 Task: Show staged changes.
Action: Mouse moved to (123, 103)
Screenshot: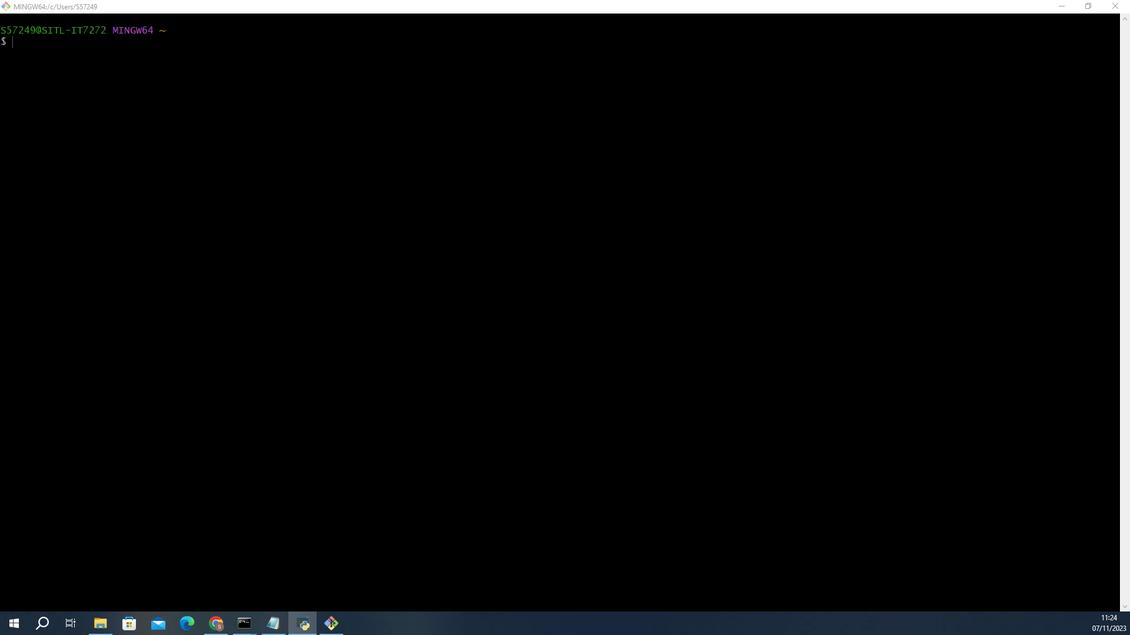 
Action: Mouse pressed left at (123, 103)
Screenshot: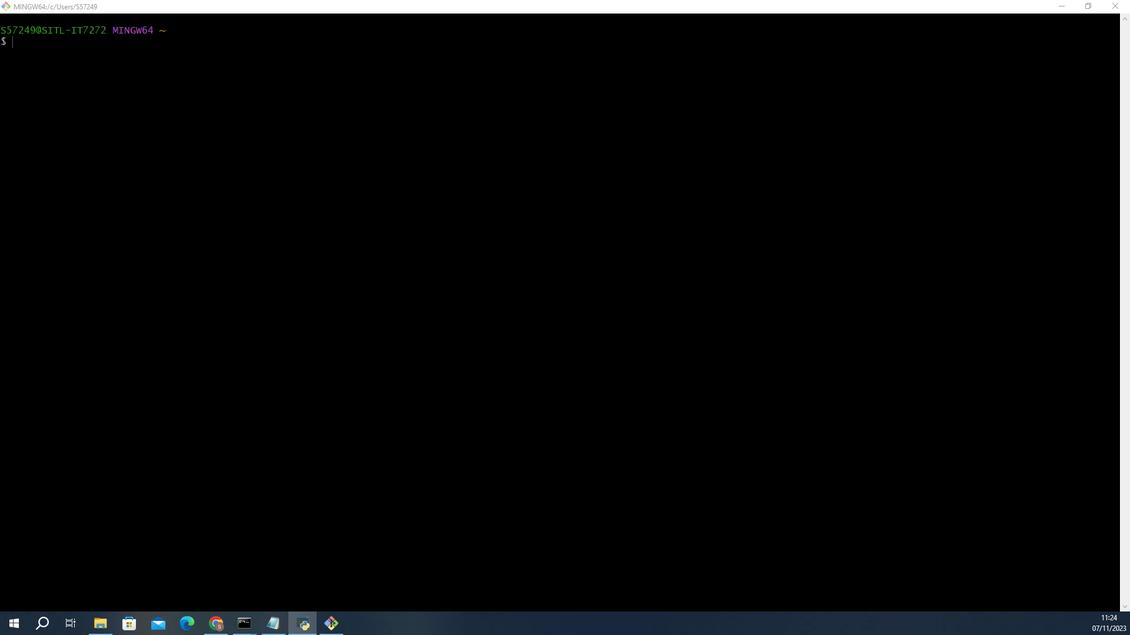 
Action: Mouse moved to (126, 76)
Screenshot: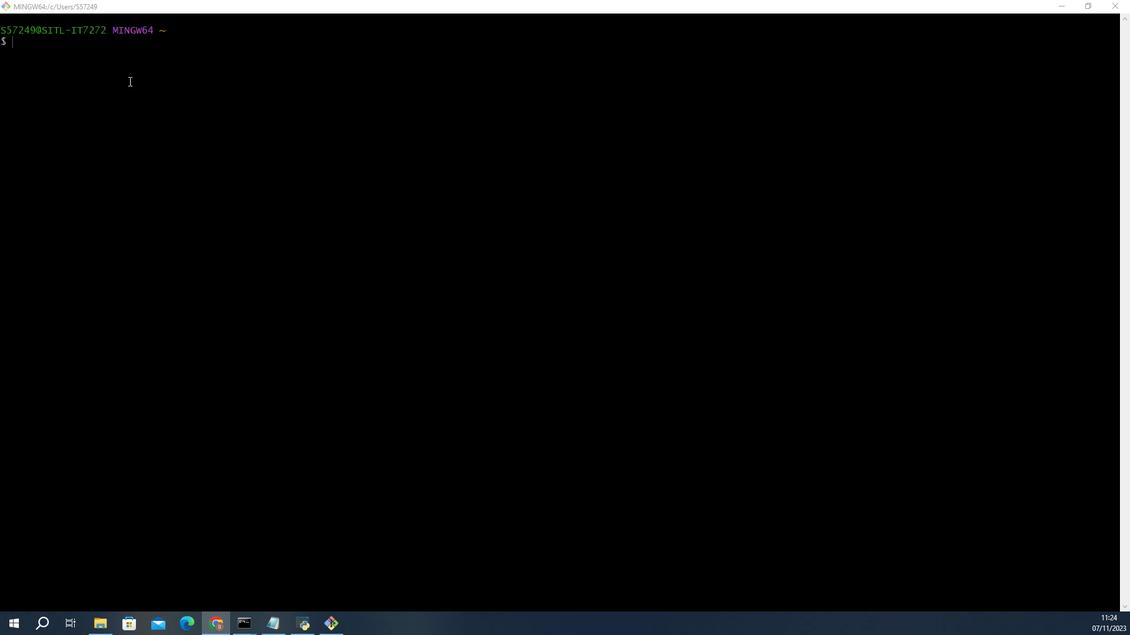 
Action: Mouse pressed left at (126, 76)
Screenshot: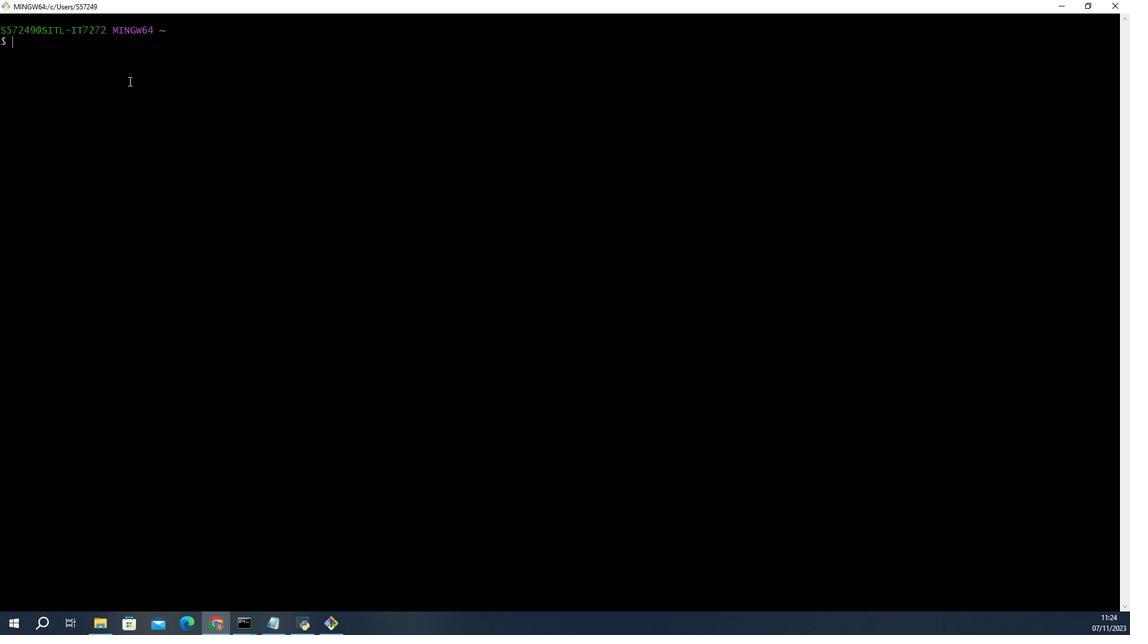
Action: Key pressed ls<Key.enter>cd<Key.space><Key.shift><Key.shift><Key.shift><Key.shift><Key.shift>Git<Key.enter>cd<Key.backspace><Key.backspace>ls<Key.enter>cd<Key.space>test<Key.shift>Repo<Key.enter>git<Key.space>status<Key.enter>git<Key.space>diff<Key.space>--staged<Key.enter>git<Key.backspace><Key.backspace><Key.backspace>vim<Key.space>fi<Key.backspace><Key.backspace><Key.backspace><Key.backspace><Key.backspace><Key.backspace>ls<Key.enter>vim<Key.space>file2.txt<Key.enter>i<Key.right><Key.right><Key.right><Key.right><Key.right><Key.right><Key.right><Key.right><Key.right><Key.right><Key.right><Key.right><Key.right><Key.right><Key.right><Key.right><Key.right><Key.right><Key.left><Key.down><Key.shift><Key.shift><Key.shift><Key.shift><Key.shift><Key.shift><Key.shift><Key.shift><Key.shift><Key.shift><Key.shift><Key.shift><Key.shift><Key.shift><Key.shift><Key.shift><Key.shift><Key.shift><Key.shift><Key.shift>New<Key.space><Key.shift><Key.shift><Key.shift>Line<Key.space><Key.shift>Inserted.<Key.esc><Key.shift_r>:wq<Key.enter>git<Key.space>status<Key.enter>git<Key.space>diff<Key.space>--staged<Key.enter>git<Key.space>add<Key.space>file2.txt<Key.enter>git<Key.space>status<Key.enter>git<Key.space>diff<Key.space>--staged<Key.enter>
Screenshot: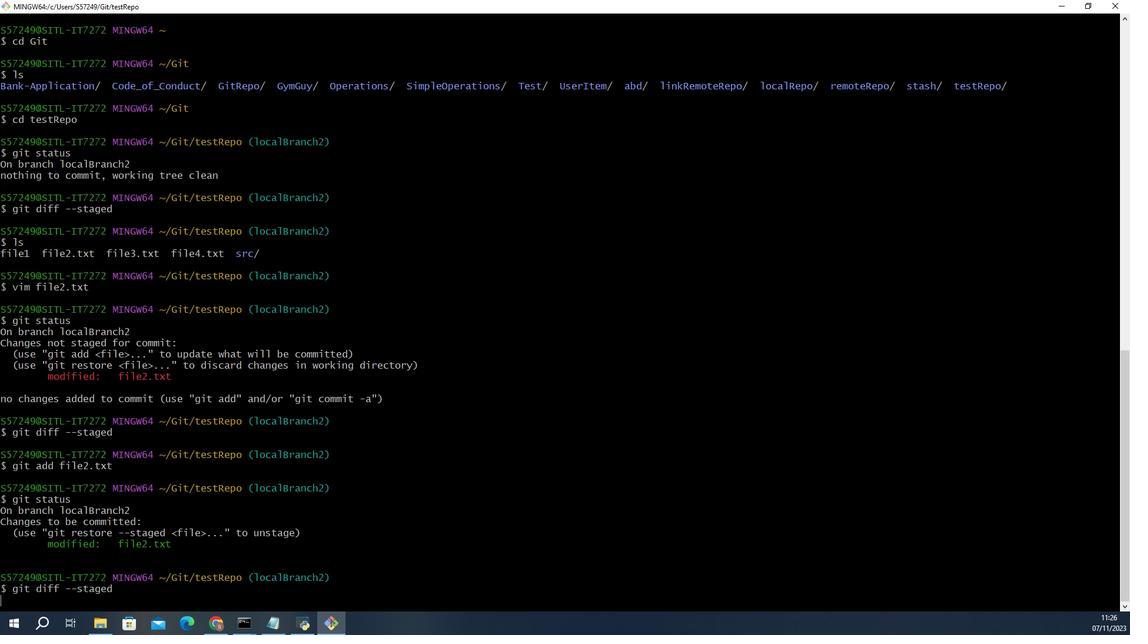 
Action: Mouse moved to (117, 128)
Screenshot: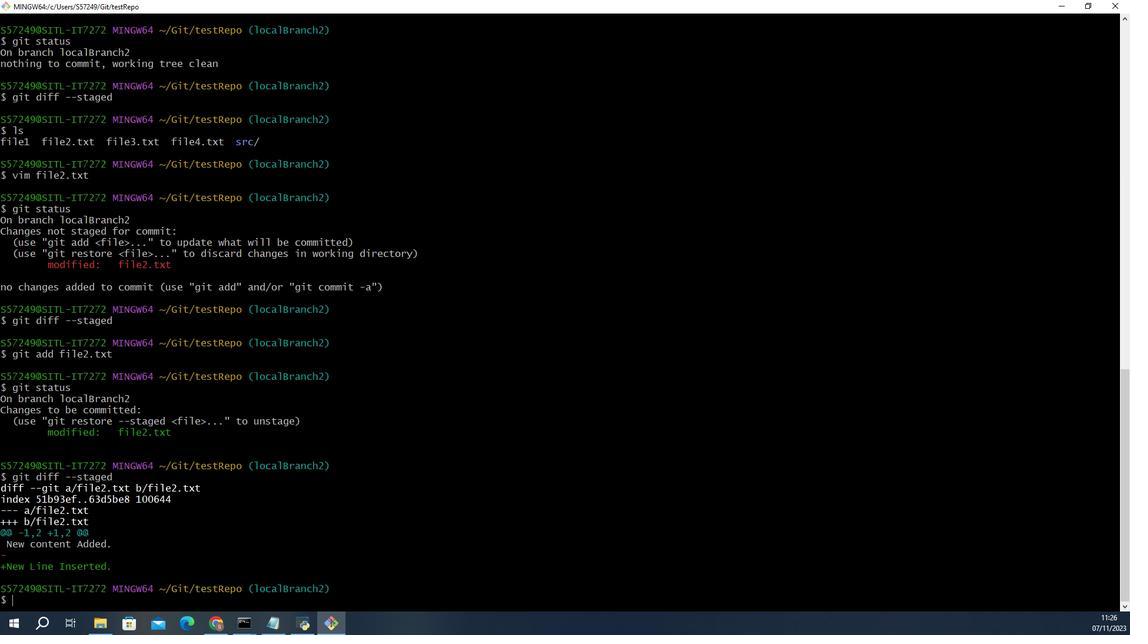 
Action: Mouse pressed left at (117, 128)
Screenshot: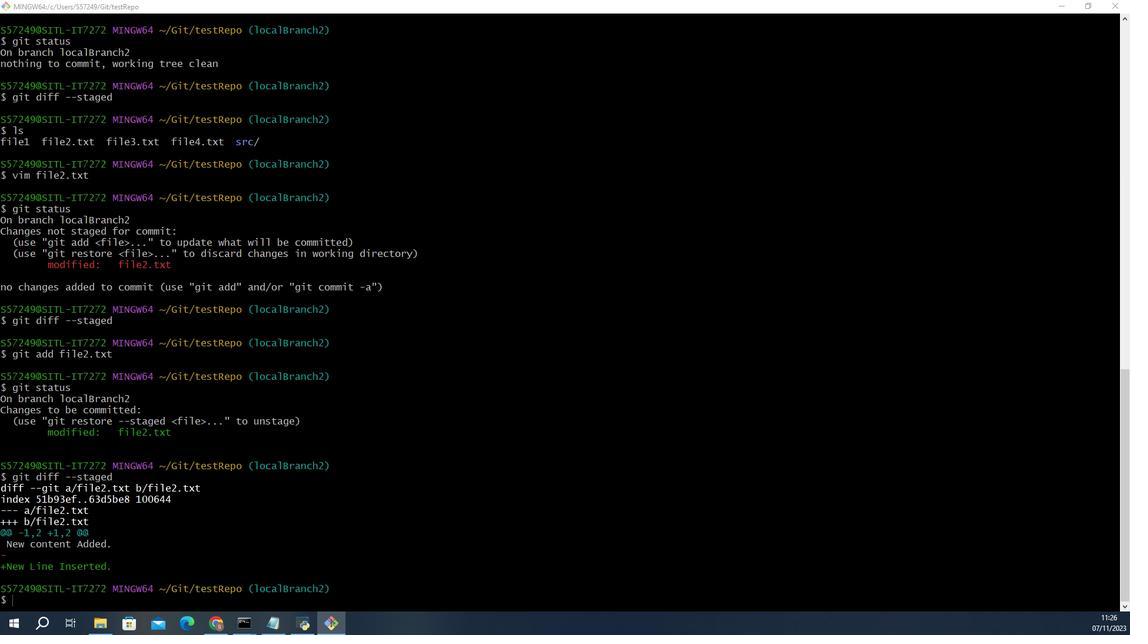 
Action: Mouse moved to (118, 99)
Screenshot: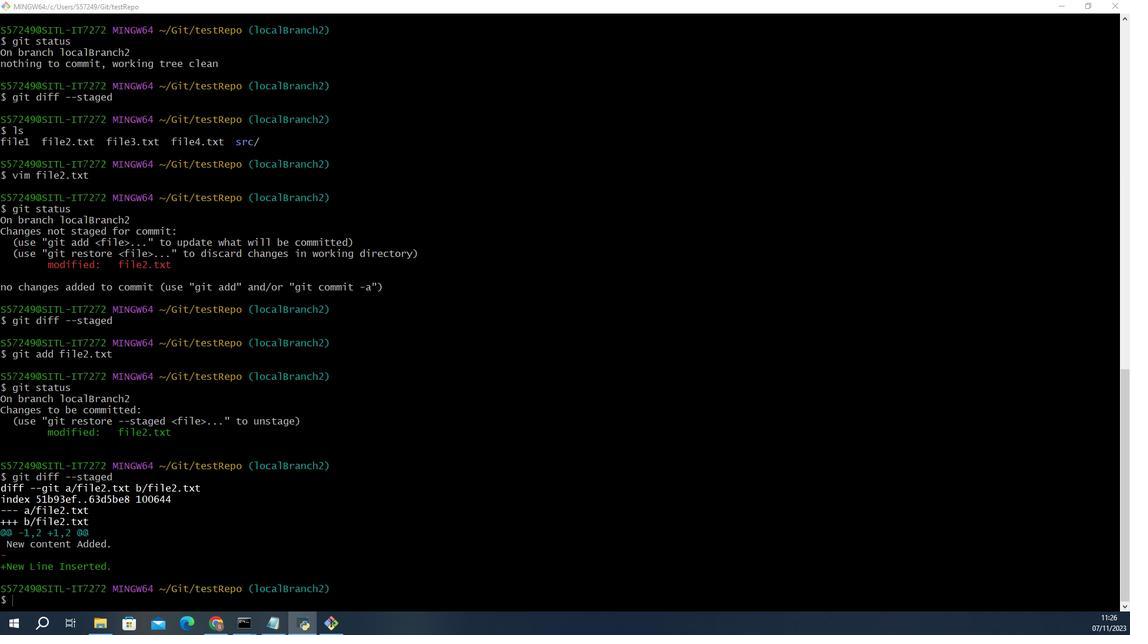 
Action: Mouse pressed left at (118, 99)
Screenshot: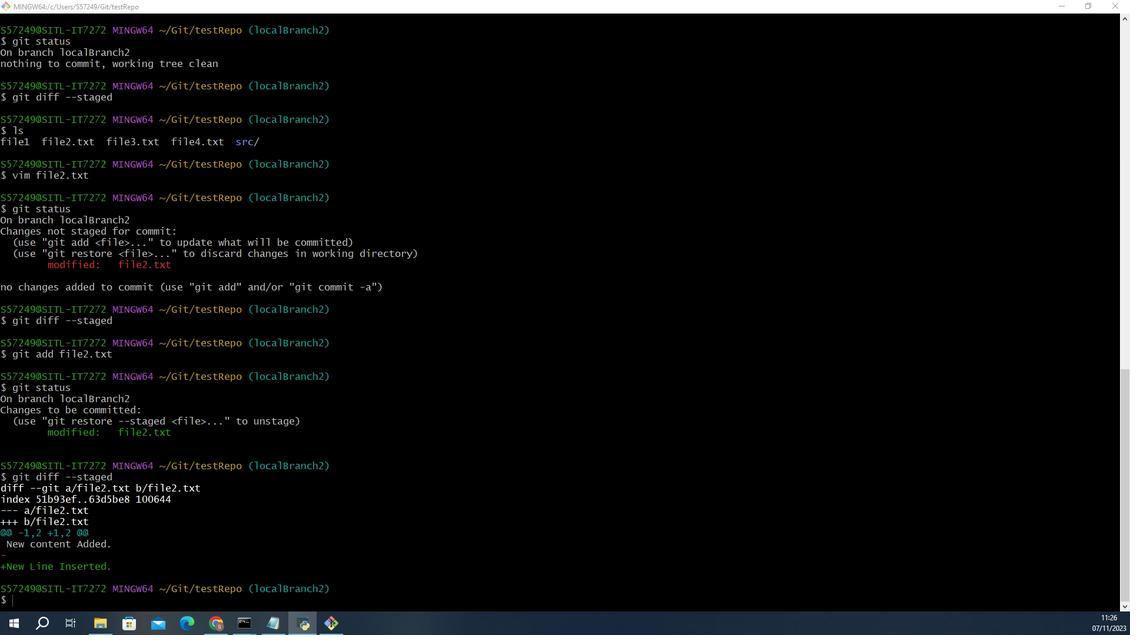 
